 Task: Find Round Trip flight tickets for 1 adult, in Economy from Delhi to Dehradun to travel on 11-Dec-2023. Dehradun to Delhi on 26-Dec-2023.
Action: Mouse moved to (276, 250)
Screenshot: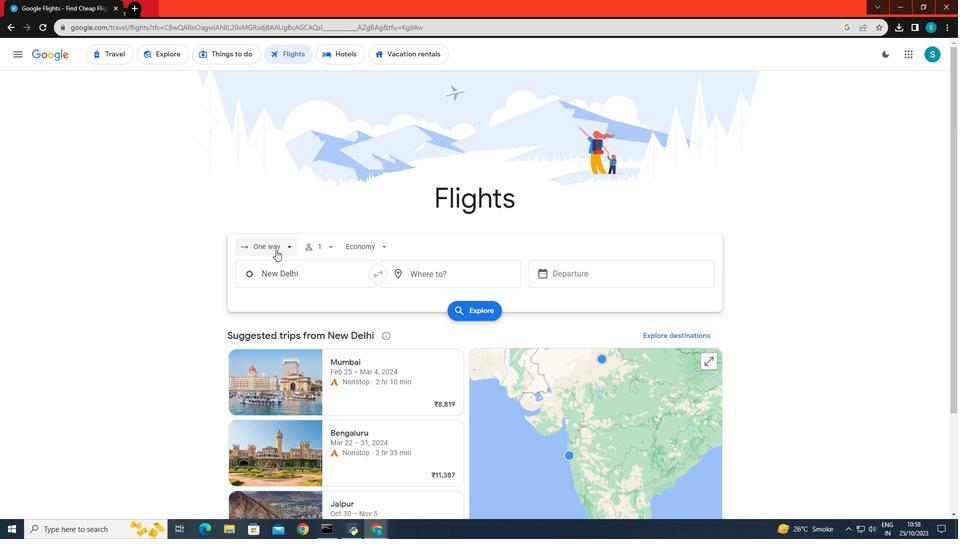 
Action: Mouse pressed left at (276, 250)
Screenshot: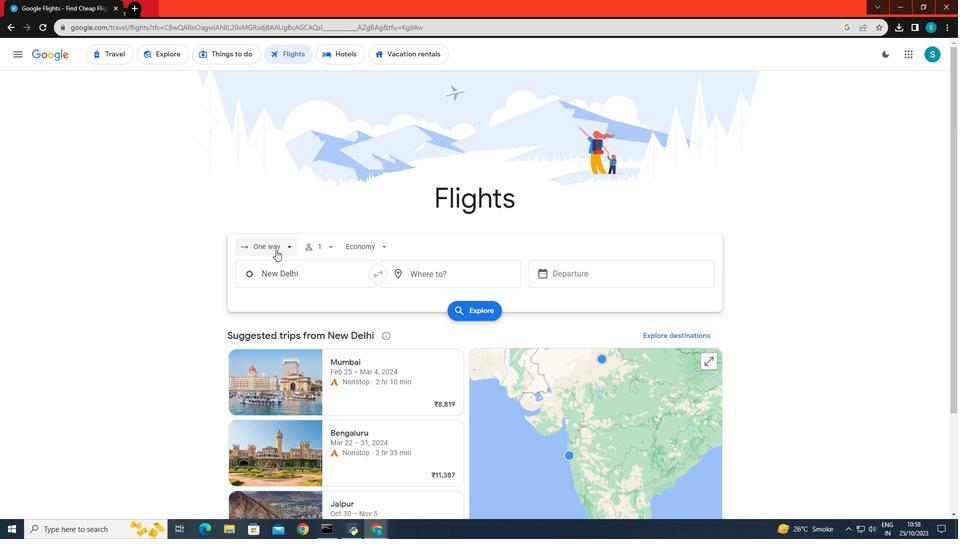 
Action: Mouse moved to (276, 274)
Screenshot: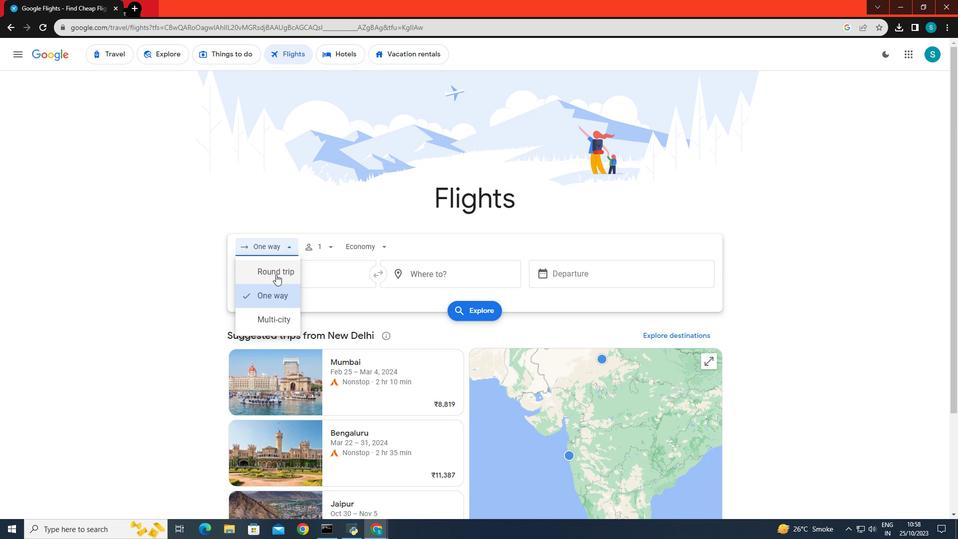 
Action: Mouse pressed left at (276, 274)
Screenshot: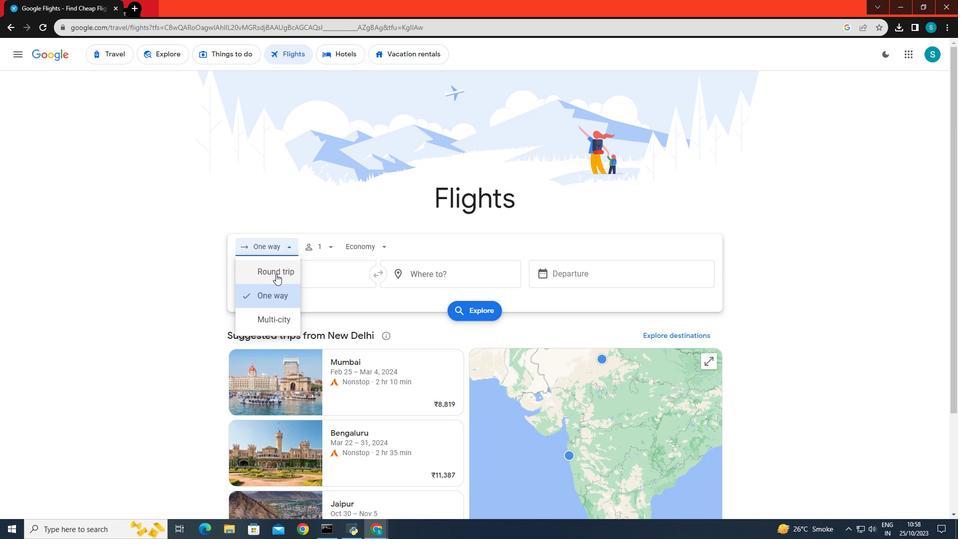 
Action: Mouse moved to (321, 250)
Screenshot: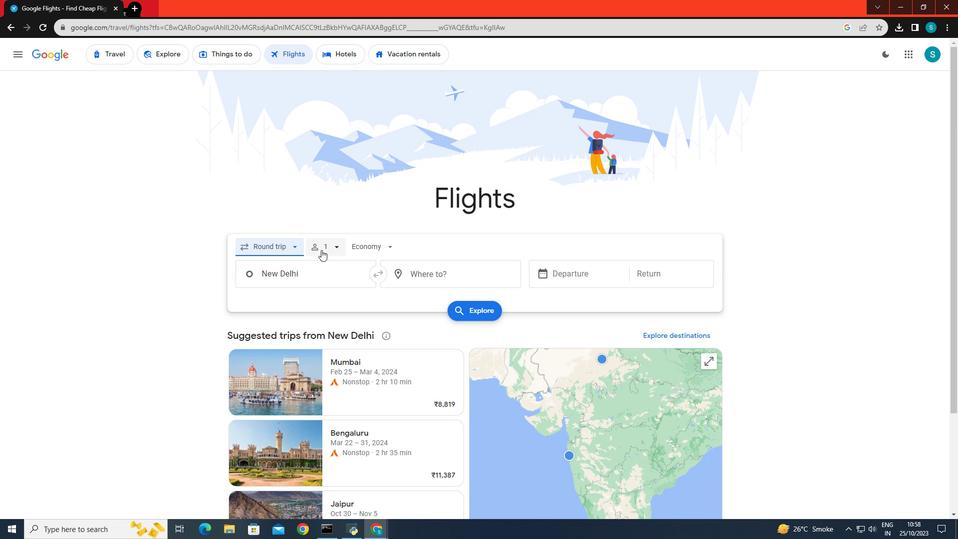 
Action: Mouse pressed left at (321, 250)
Screenshot: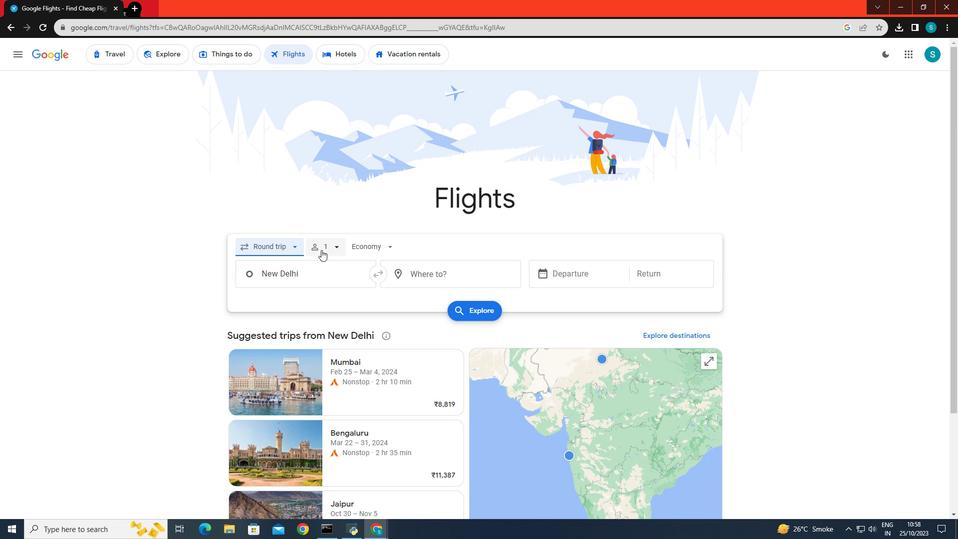 
Action: Mouse moved to (397, 376)
Screenshot: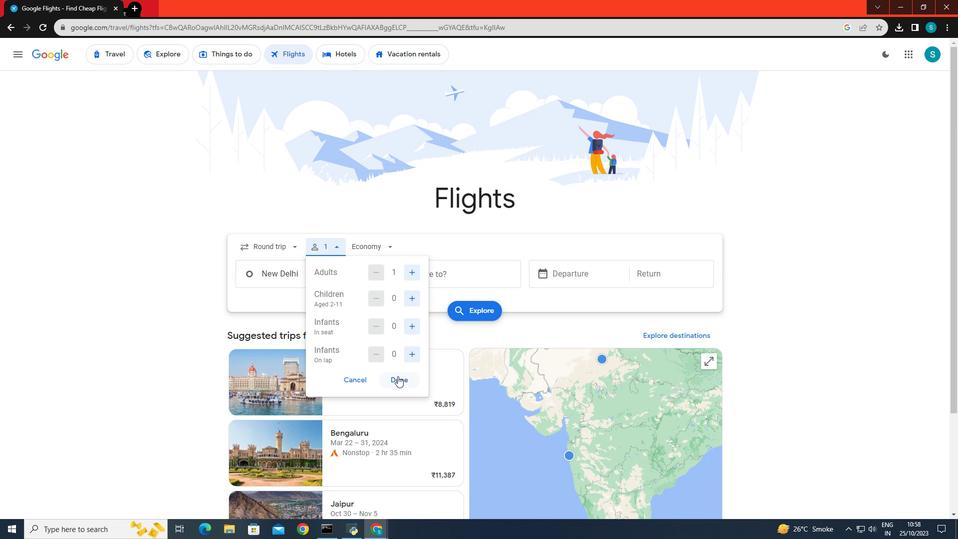 
Action: Mouse pressed left at (397, 376)
Screenshot: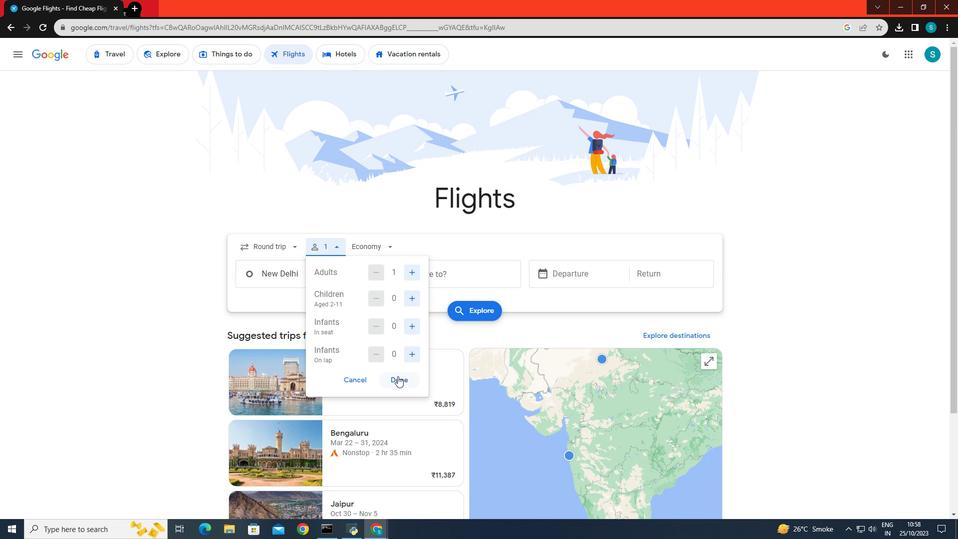 
Action: Mouse moved to (373, 245)
Screenshot: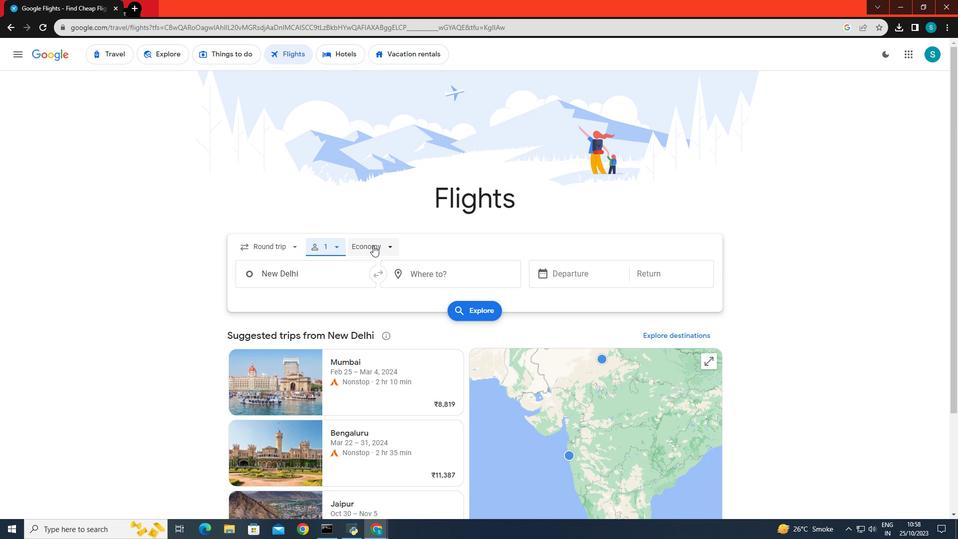 
Action: Mouse pressed left at (373, 245)
Screenshot: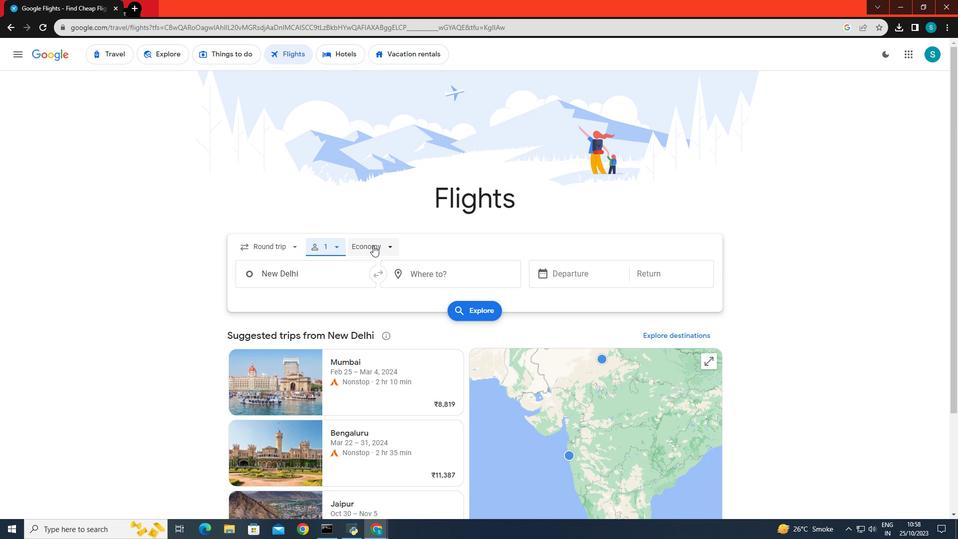 
Action: Mouse moved to (390, 273)
Screenshot: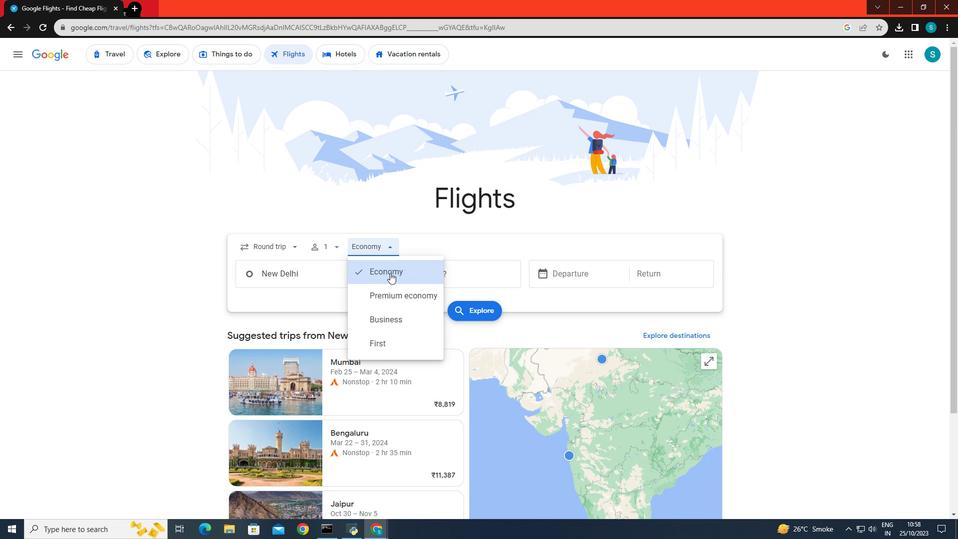 
Action: Mouse pressed left at (390, 273)
Screenshot: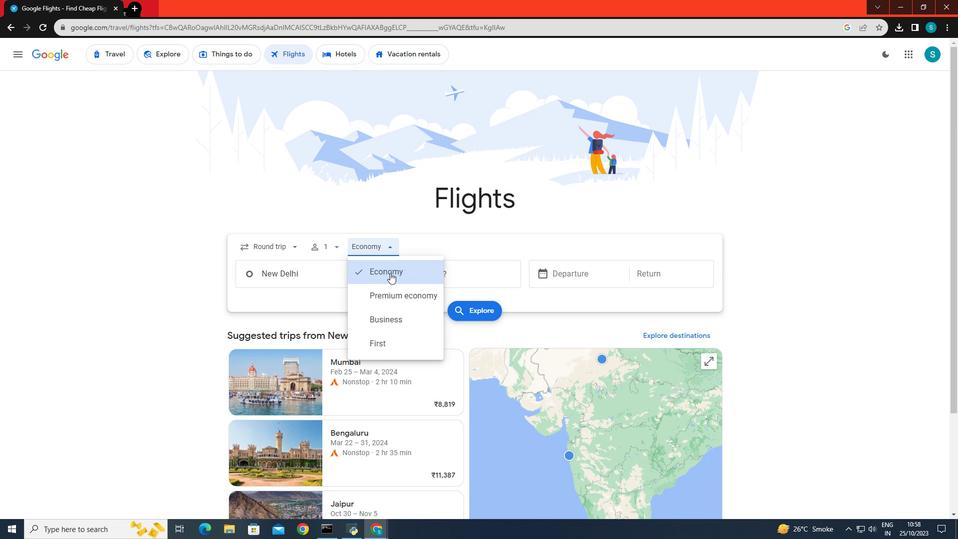 
Action: Mouse moved to (284, 273)
Screenshot: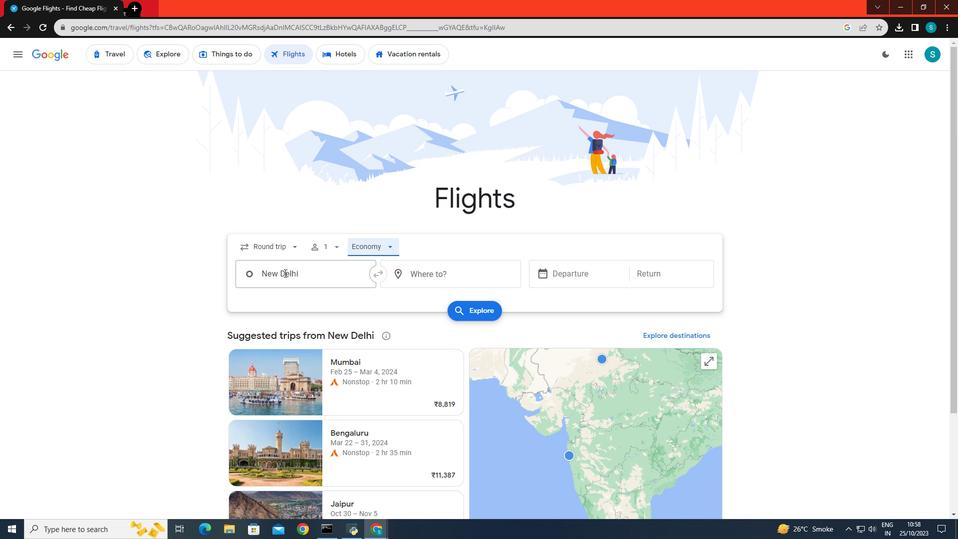 
Action: Mouse pressed left at (284, 273)
Screenshot: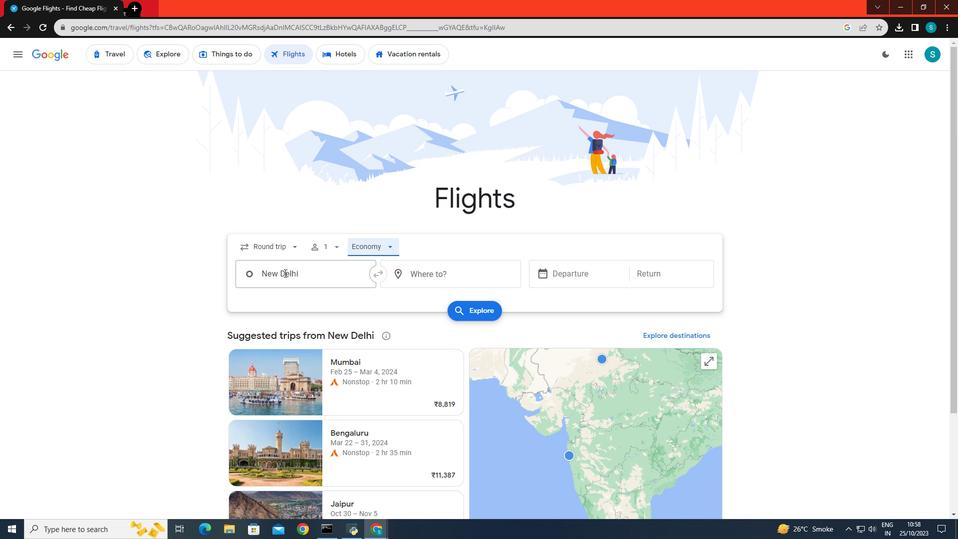 
Action: Key pressed <Key.backspace><Key.caps_lock>D<Key.caps_lock><Key.backspace>d<Key.caps_lock>ELHO<Key.backspace>I
Screenshot: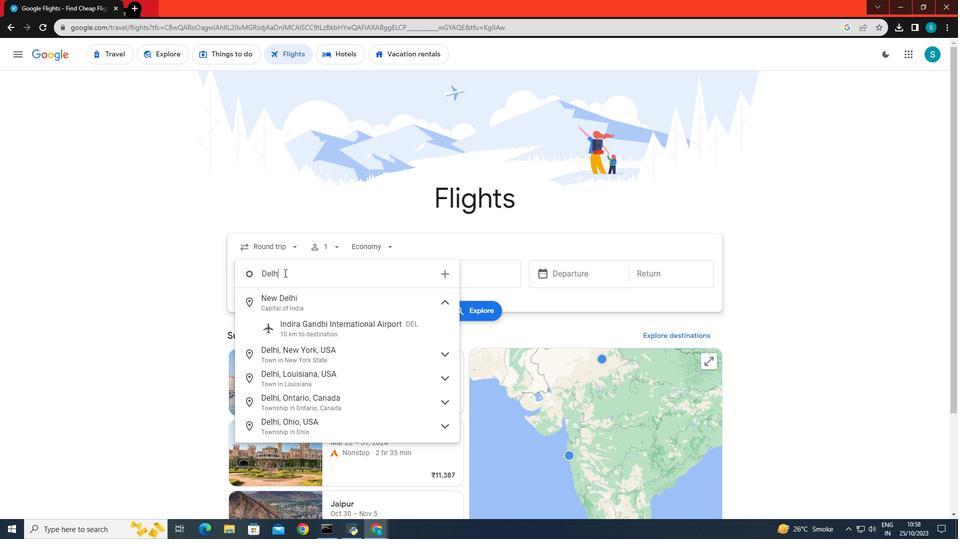 
Action: Mouse moved to (309, 322)
Screenshot: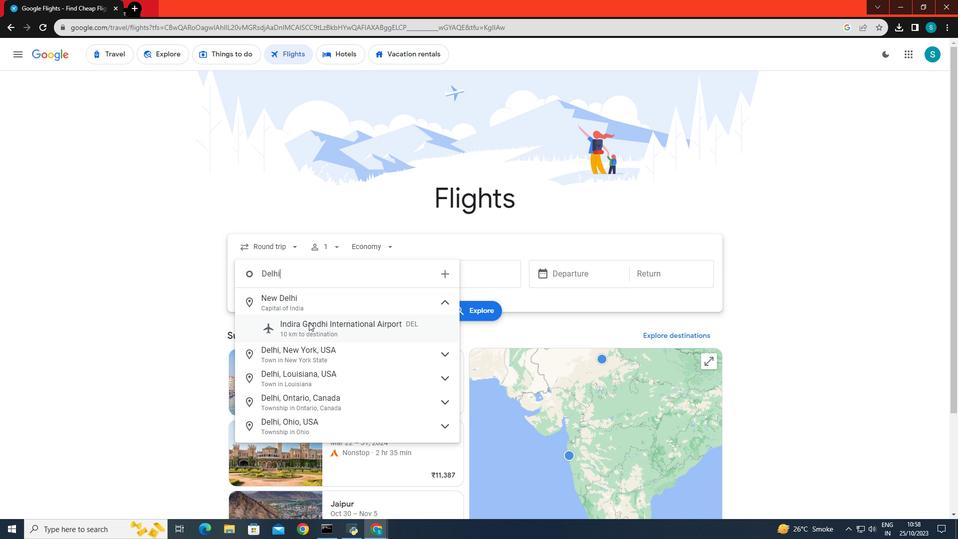 
Action: Mouse pressed left at (309, 322)
Screenshot: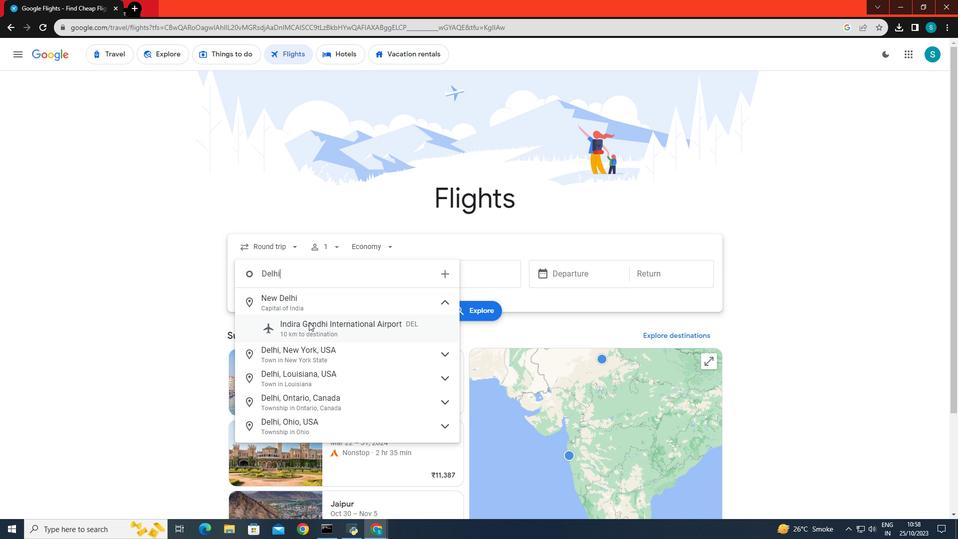 
Action: Mouse moved to (409, 278)
Screenshot: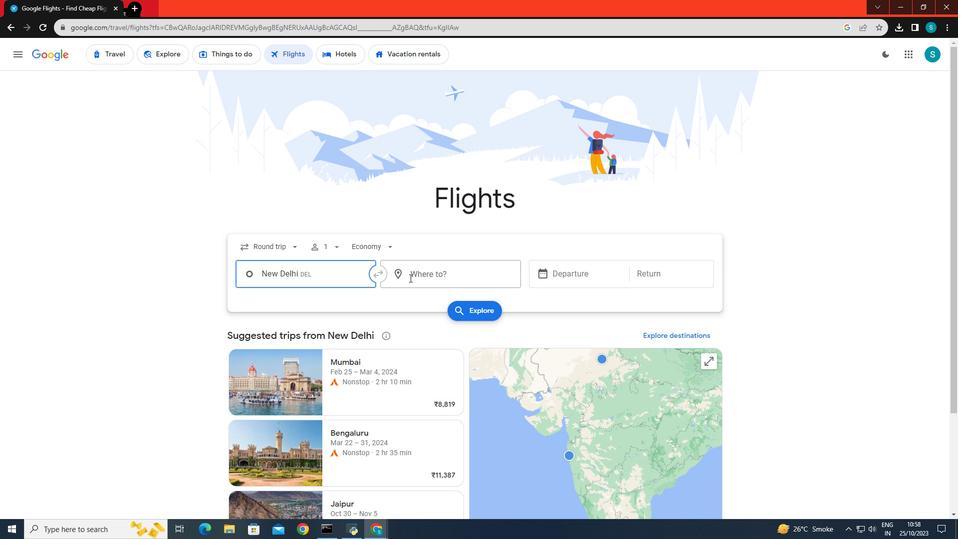 
Action: Mouse pressed left at (409, 278)
Screenshot: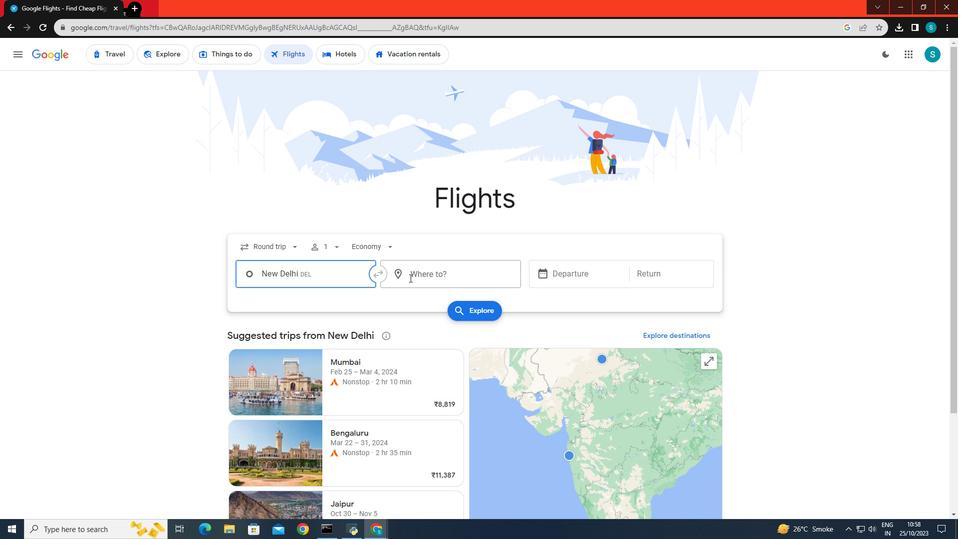 
Action: Key pressed <Key.caps_lock>d<Key.caps_lock>EHRADUN,
Screenshot: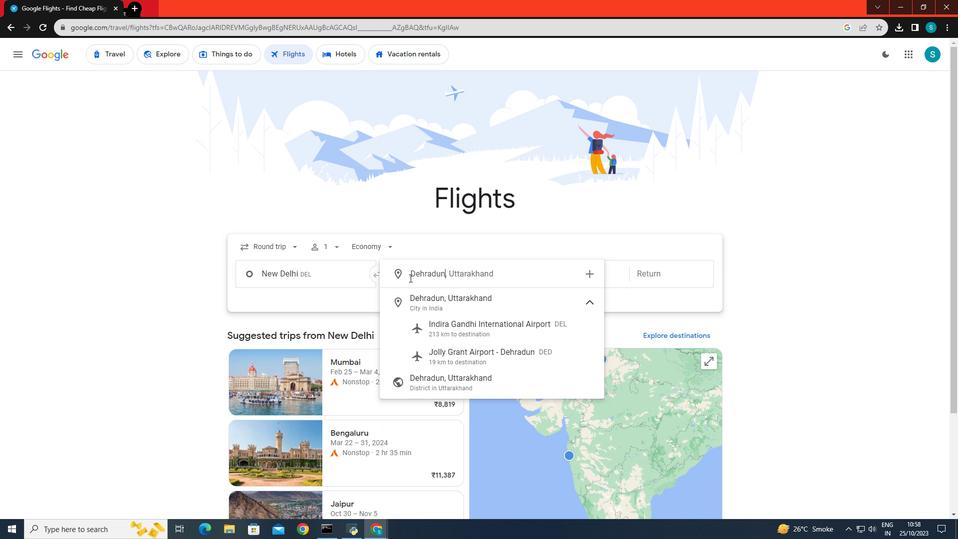 
Action: Mouse moved to (478, 362)
Screenshot: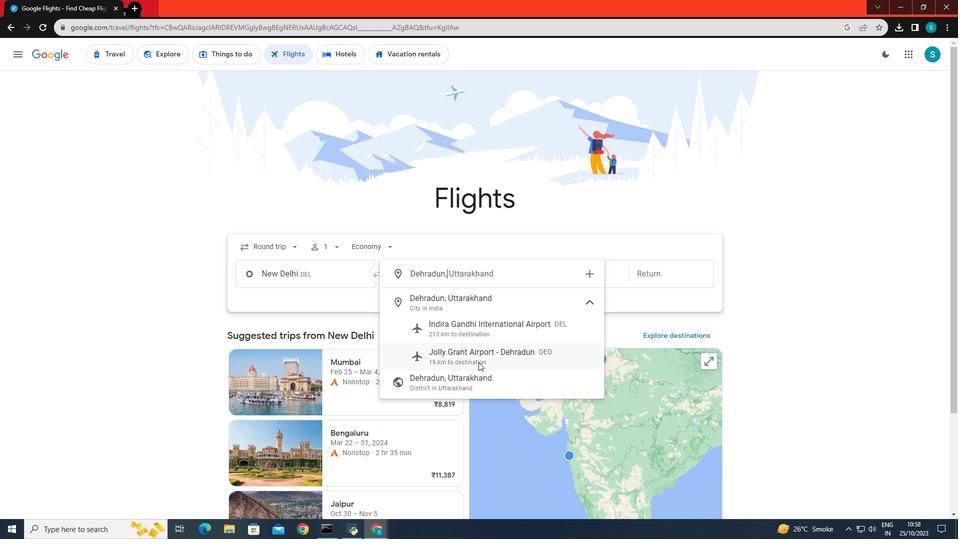 
Action: Mouse pressed left at (478, 362)
Screenshot: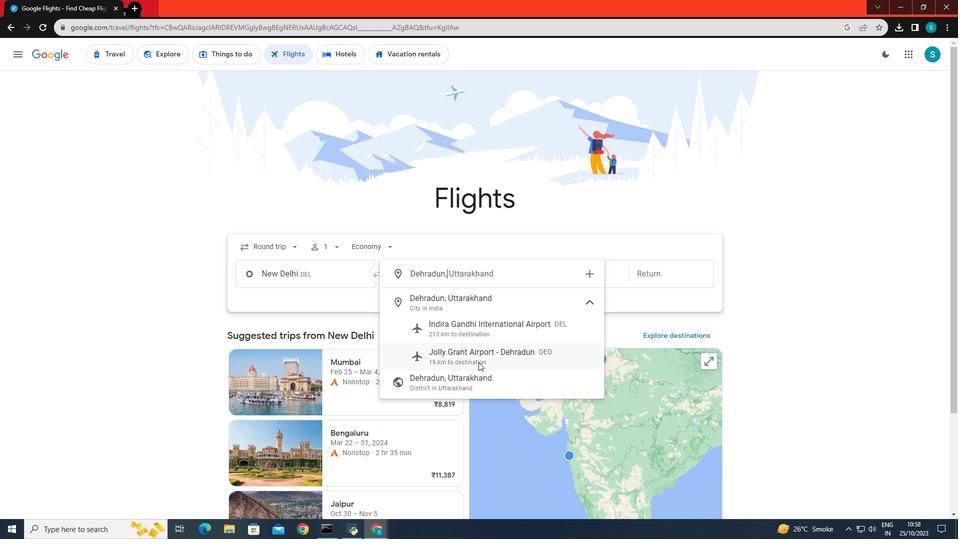 
Action: Mouse moved to (566, 273)
Screenshot: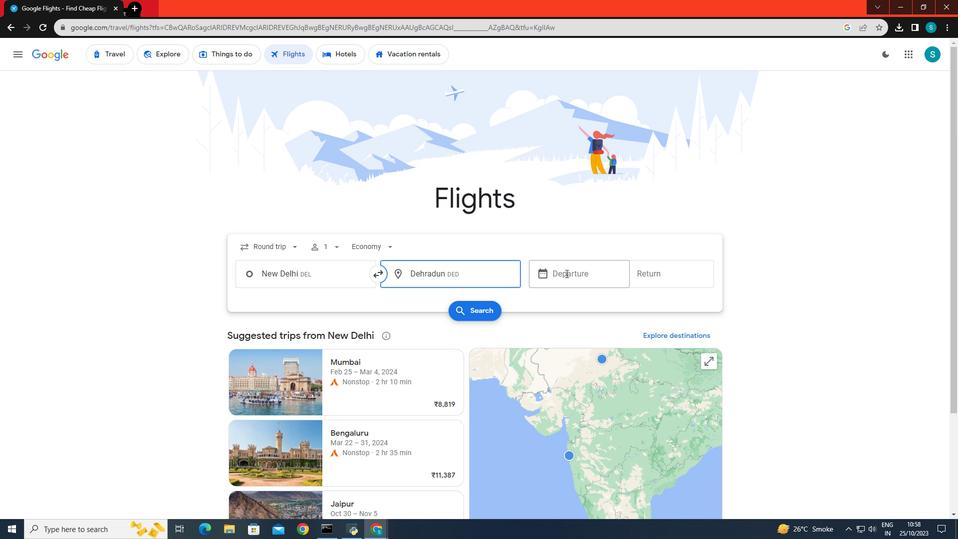 
Action: Mouse pressed left at (566, 273)
Screenshot: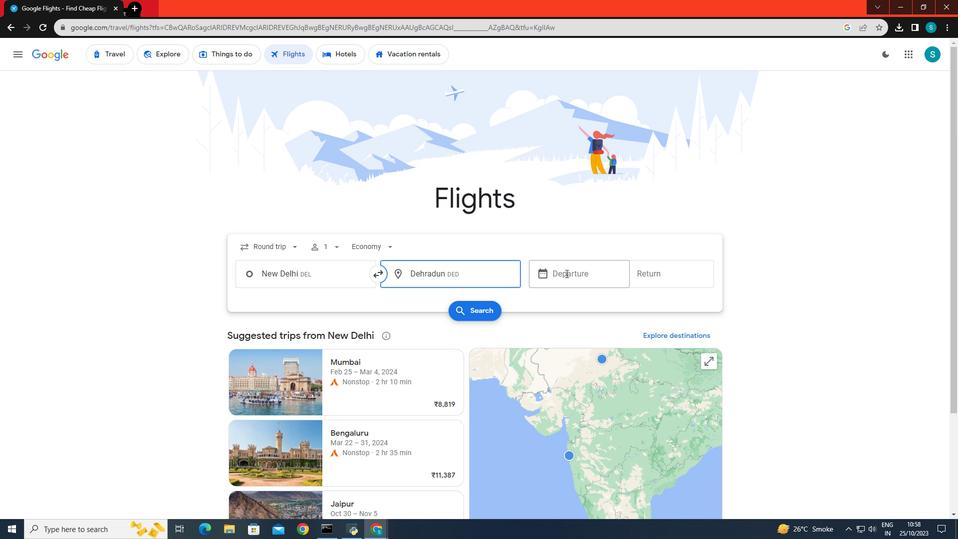 
Action: Mouse moved to (725, 384)
Screenshot: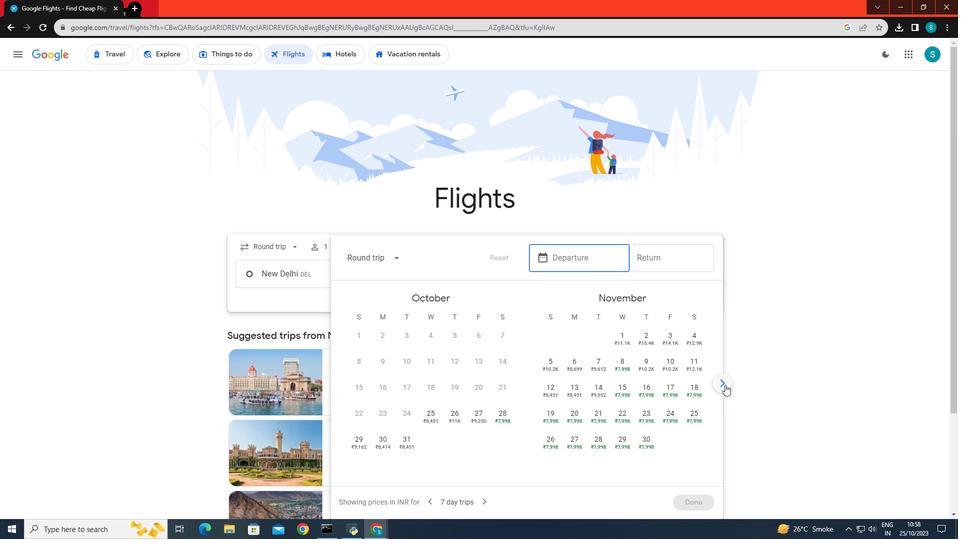 
Action: Mouse pressed left at (725, 384)
Screenshot: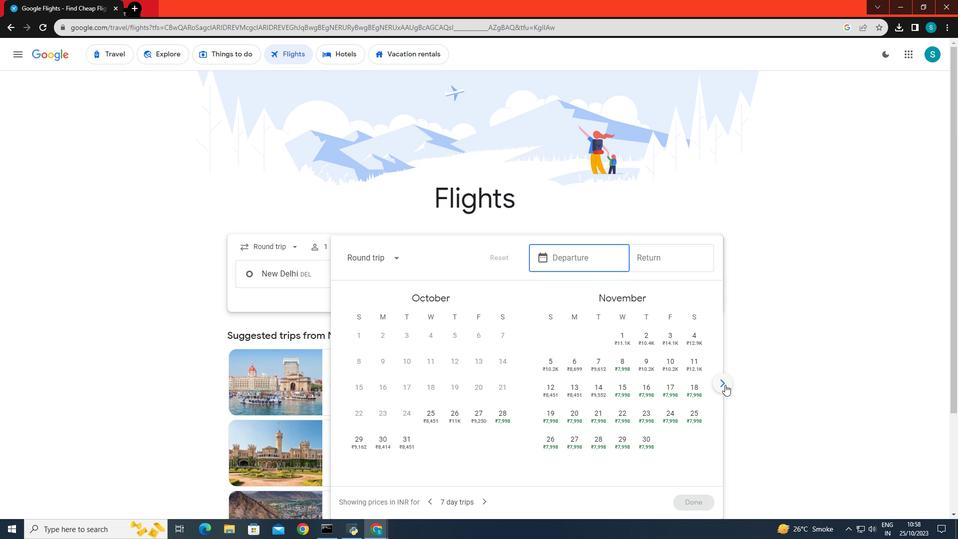 
Action: Mouse moved to (578, 392)
Screenshot: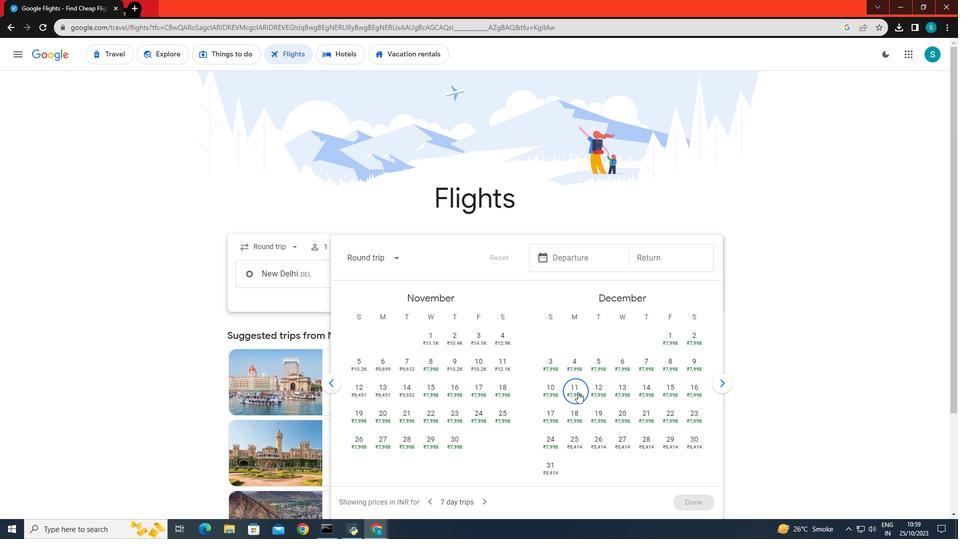
Action: Mouse pressed left at (578, 392)
Screenshot: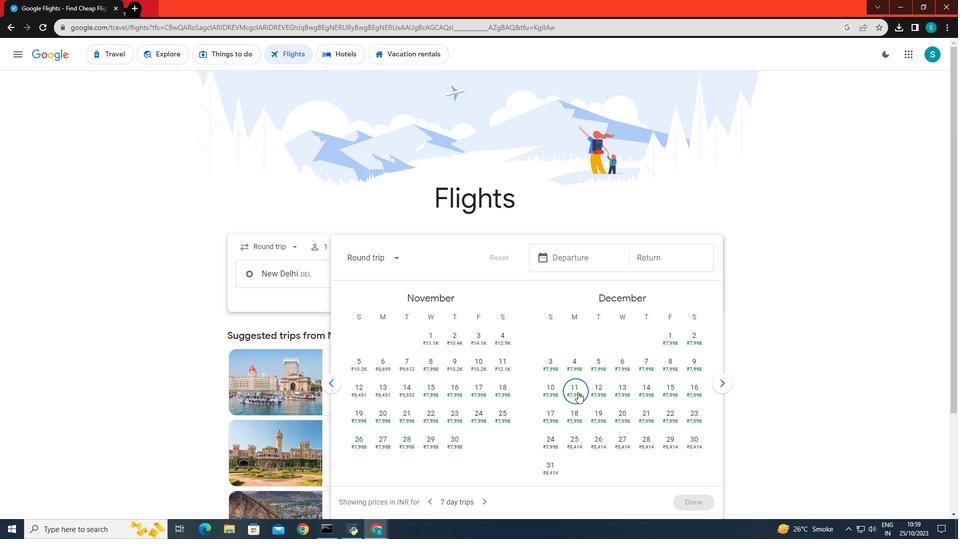 
Action: Mouse moved to (597, 446)
Screenshot: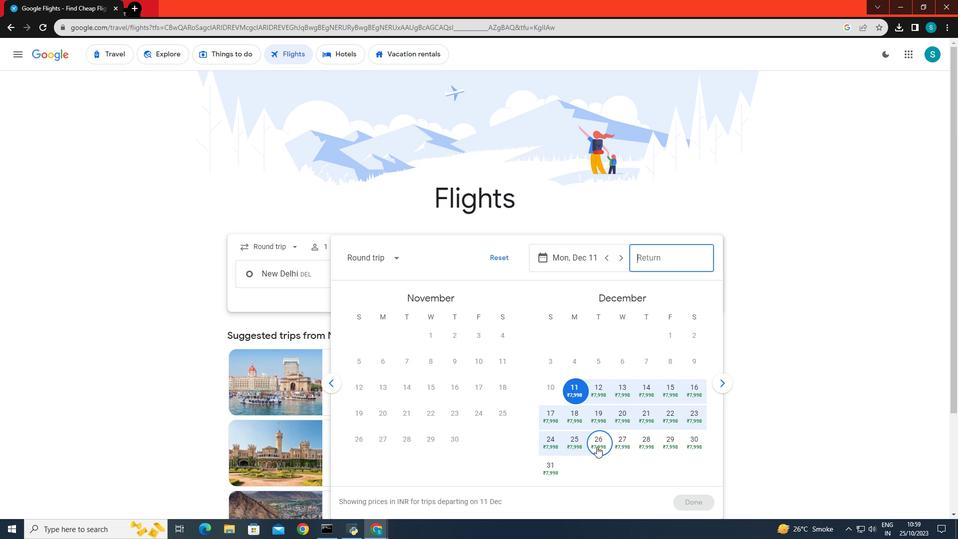 
Action: Mouse pressed left at (597, 446)
Screenshot: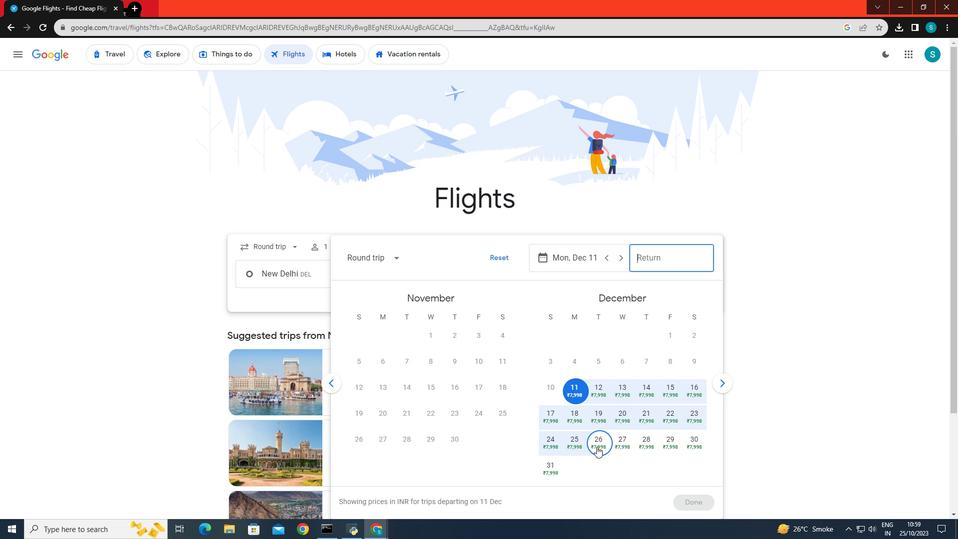 
Action: Mouse moved to (698, 499)
Screenshot: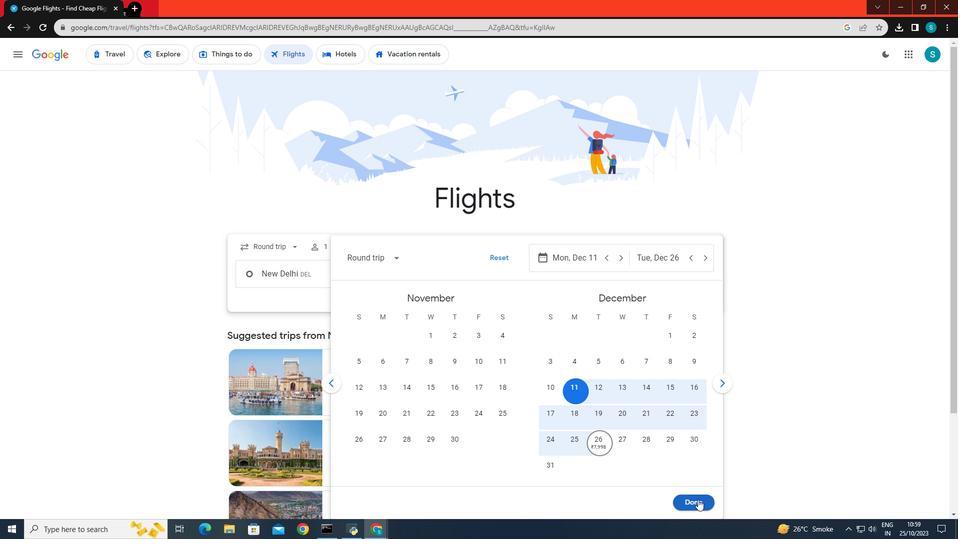 
Action: Mouse pressed left at (698, 499)
Screenshot: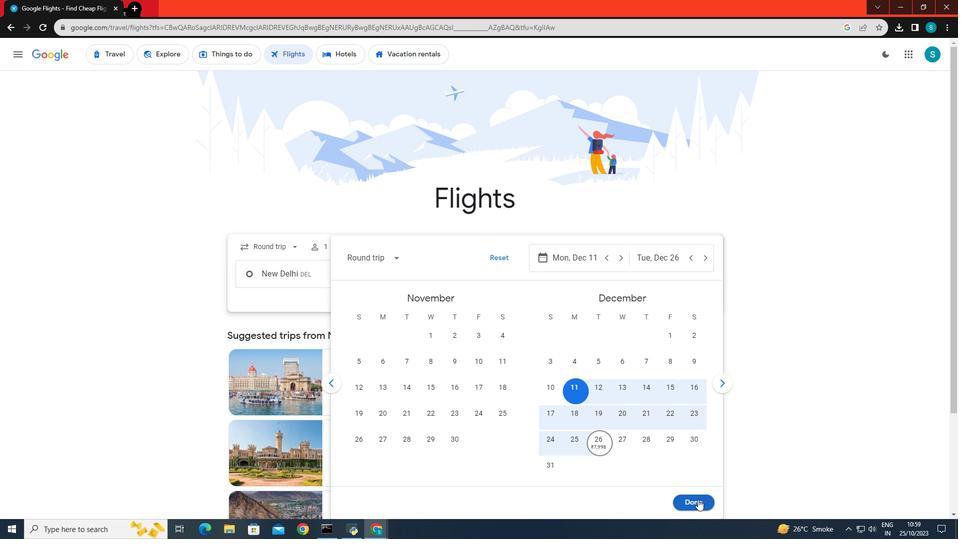 
Action: Mouse moved to (473, 309)
Screenshot: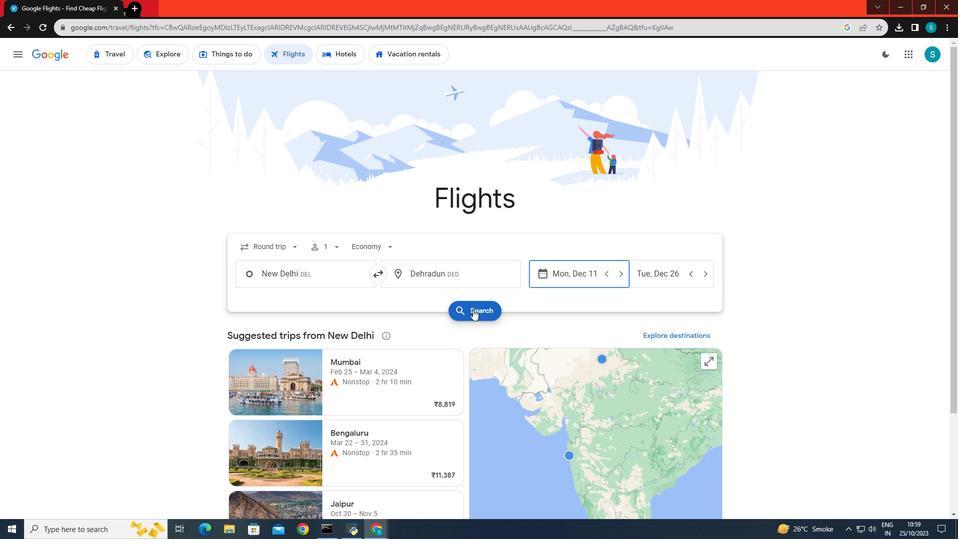 
Action: Mouse pressed left at (473, 309)
Screenshot: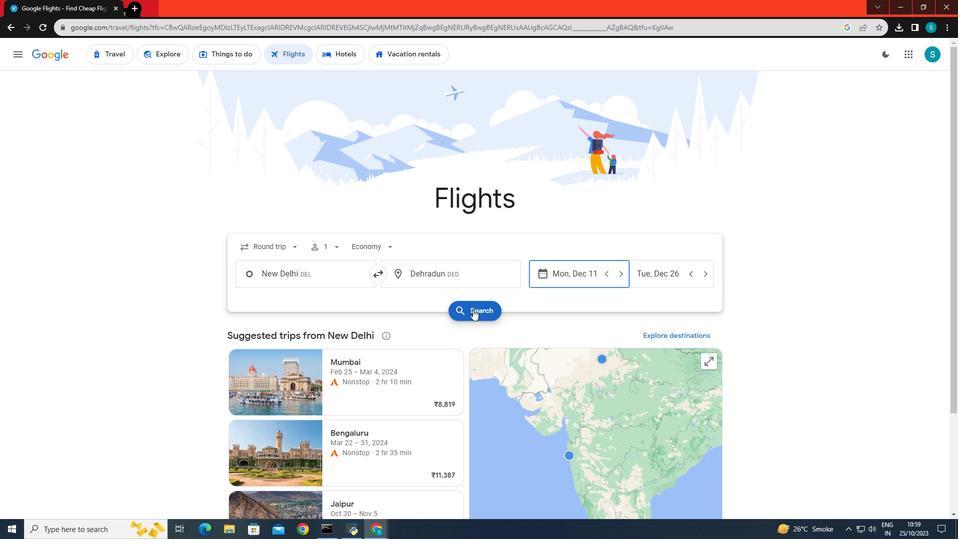 
Action: Mouse moved to (355, 312)
Screenshot: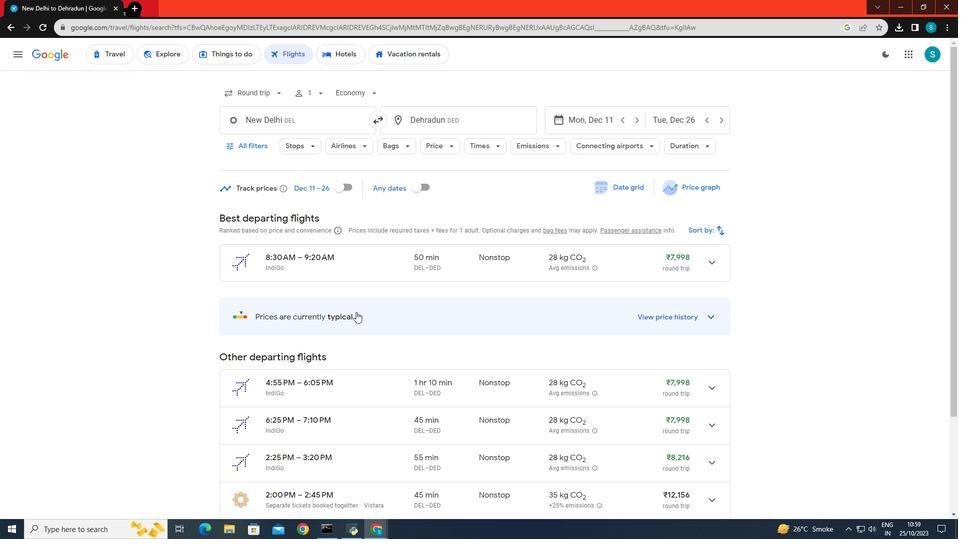 
